 Task: Reply All to email with the signature Courtney Young with the subject 'Request for customer feedback' from softage.1@softage.net with the message 'Please provide me with an update on the budget for the project.'
Action: Mouse moved to (1143, 188)
Screenshot: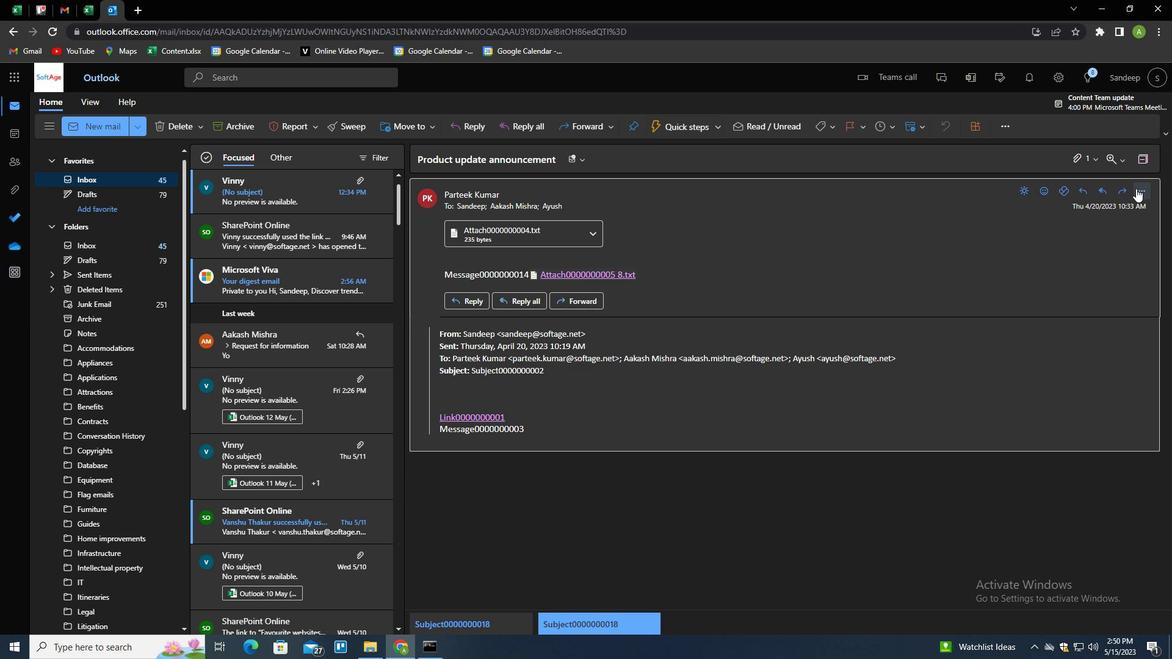 
Action: Mouse pressed left at (1143, 188)
Screenshot: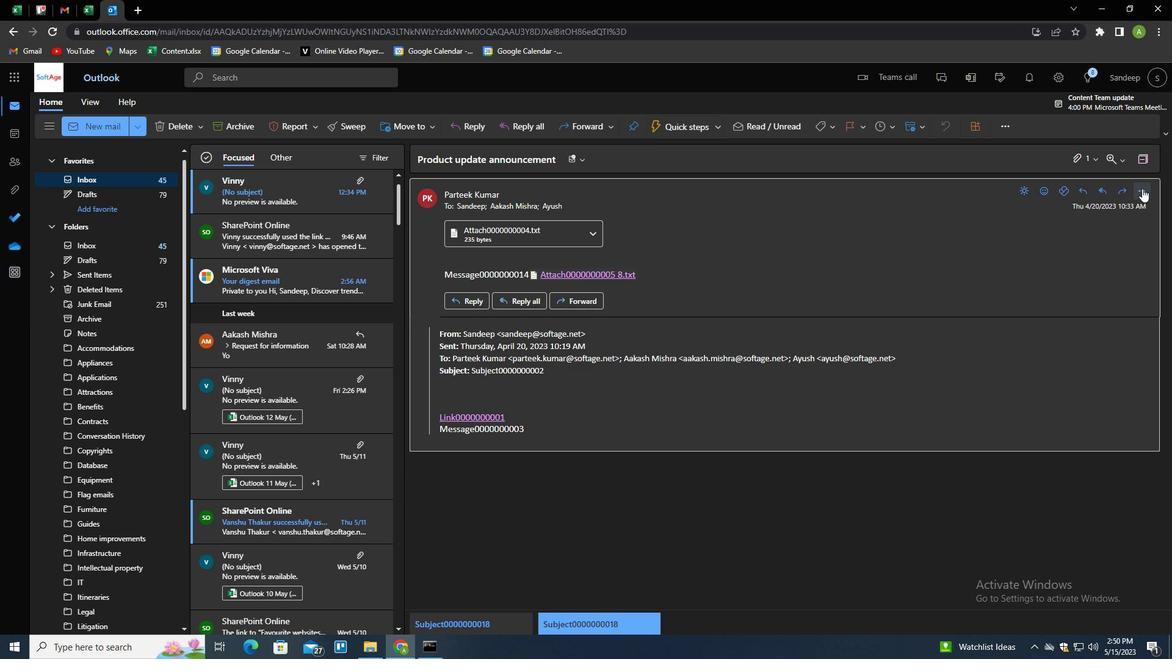 
Action: Mouse moved to (1074, 232)
Screenshot: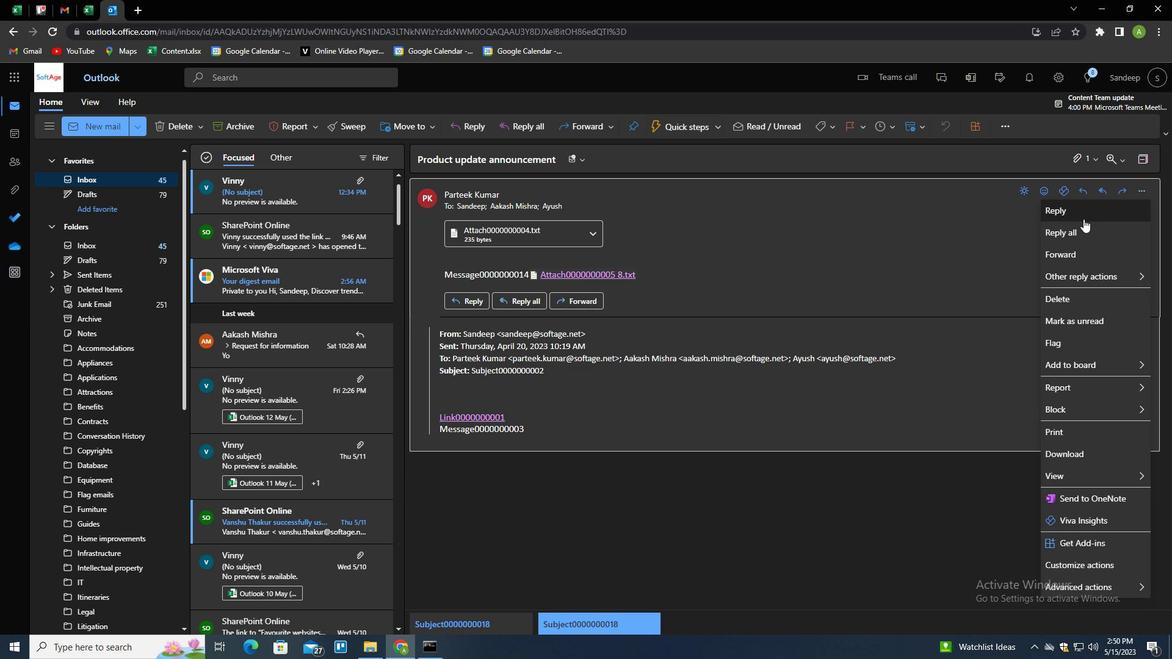 
Action: Mouse pressed left at (1074, 232)
Screenshot: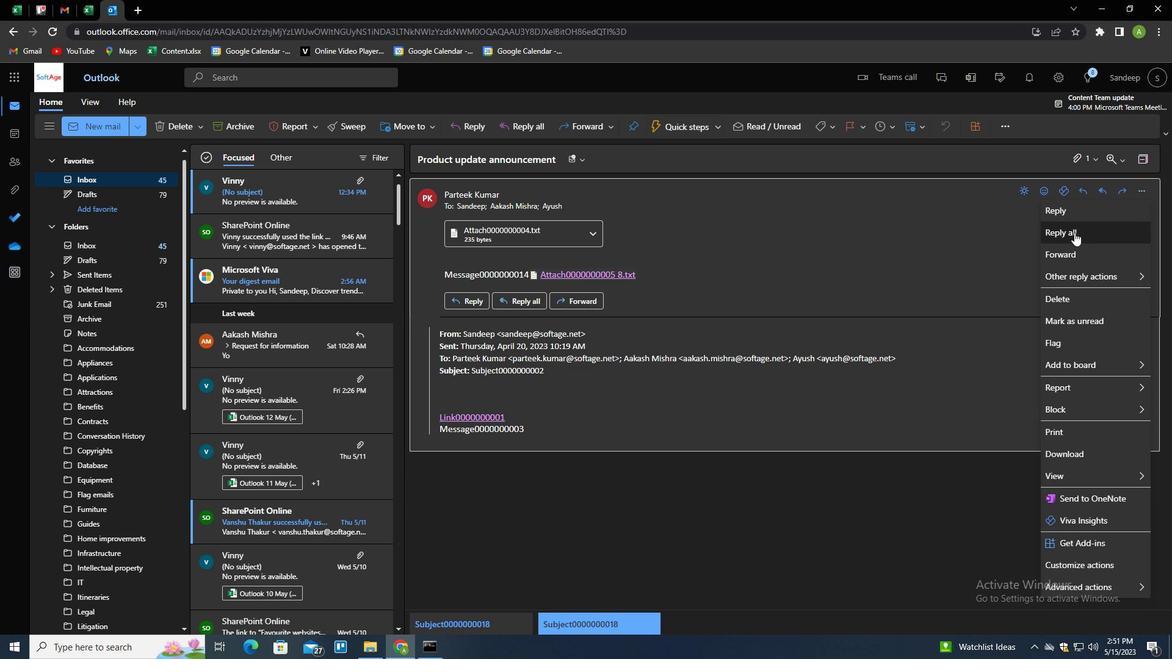 
Action: Mouse moved to (424, 347)
Screenshot: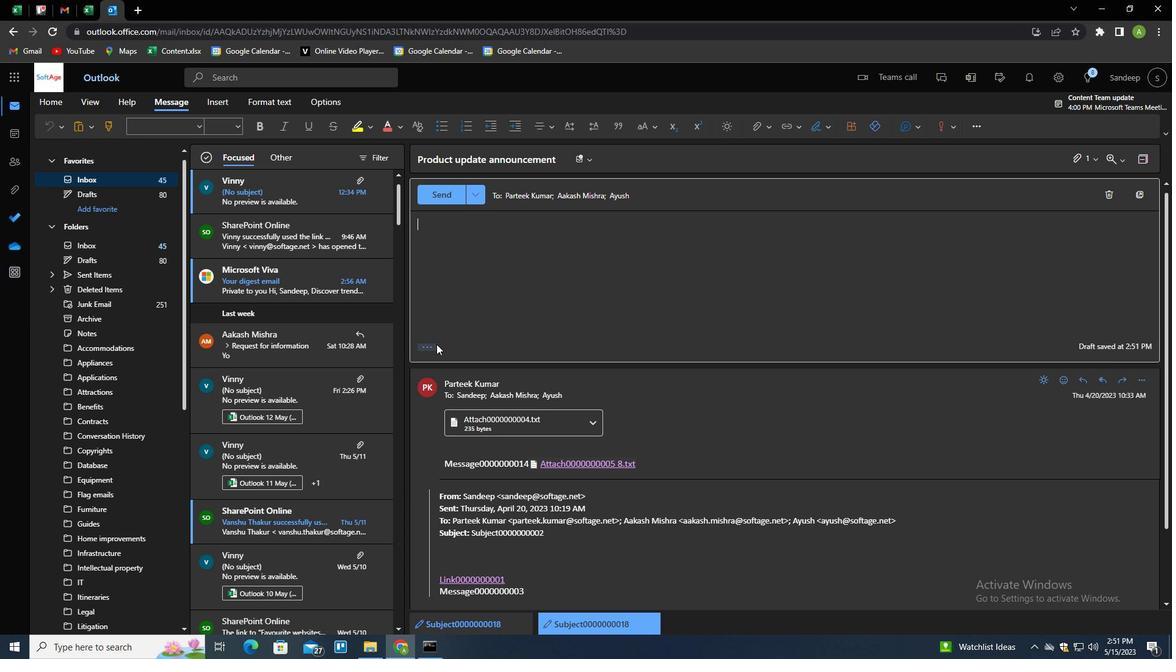 
Action: Mouse pressed left at (424, 347)
Screenshot: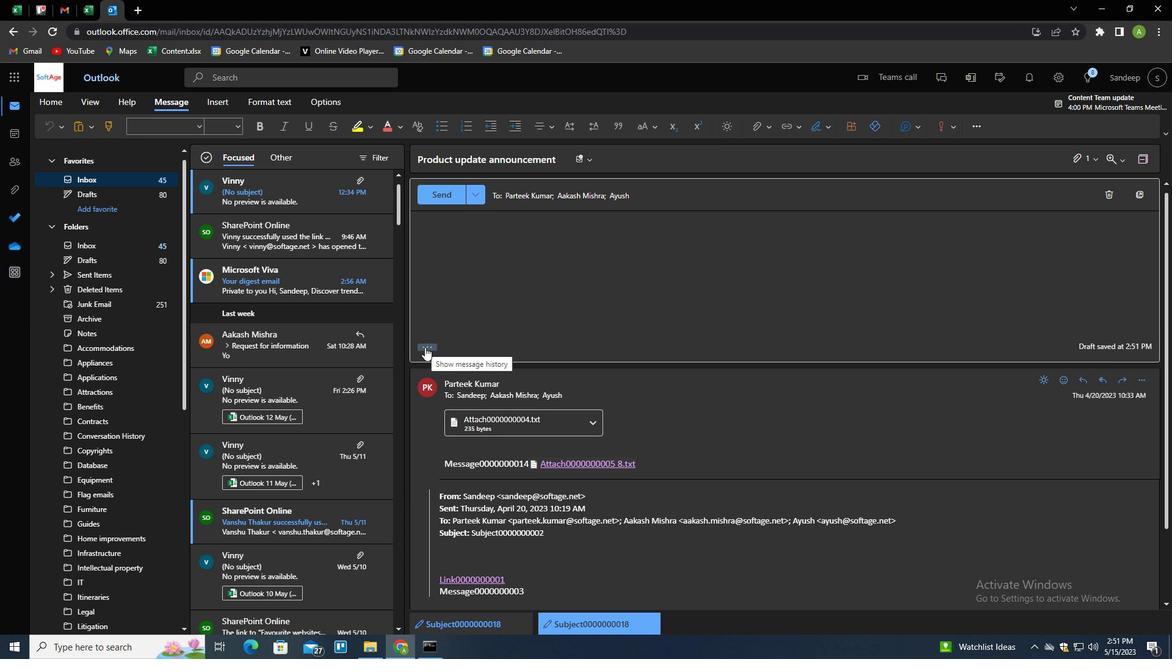
Action: Mouse moved to (821, 128)
Screenshot: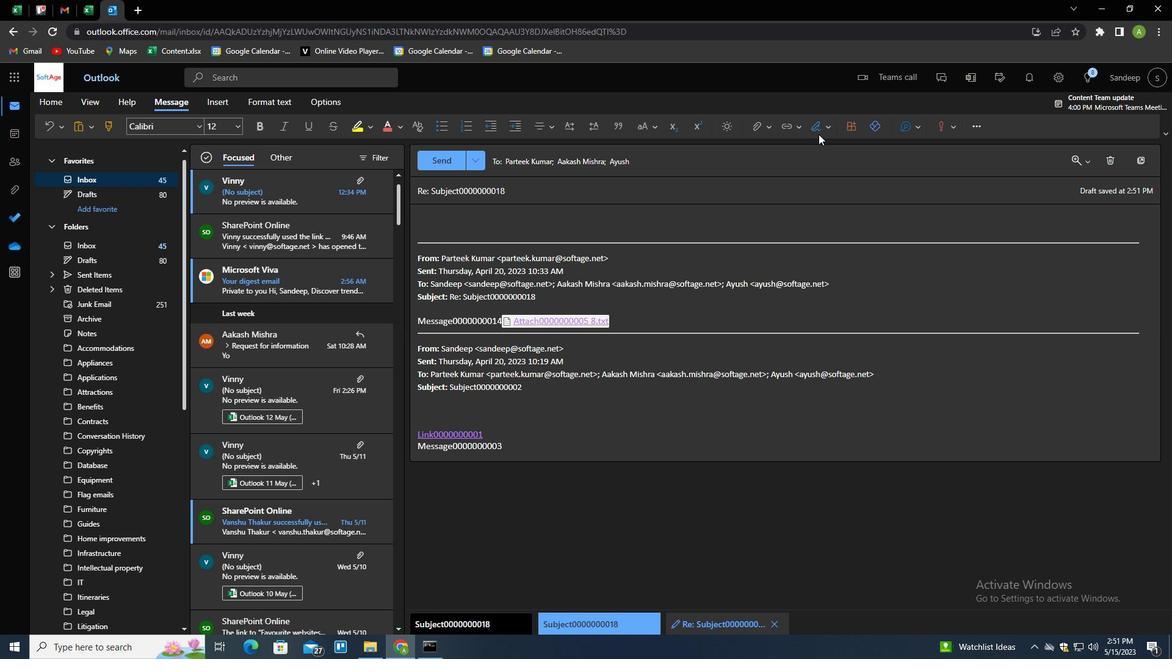 
Action: Mouse pressed left at (821, 128)
Screenshot: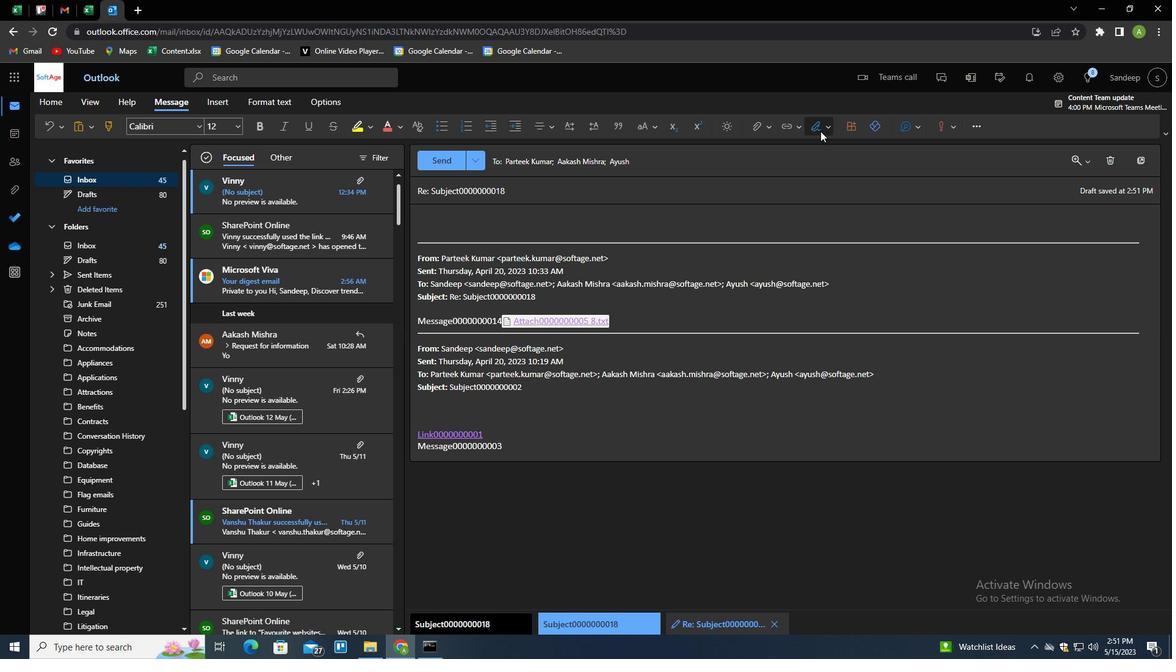 
Action: Mouse moved to (798, 175)
Screenshot: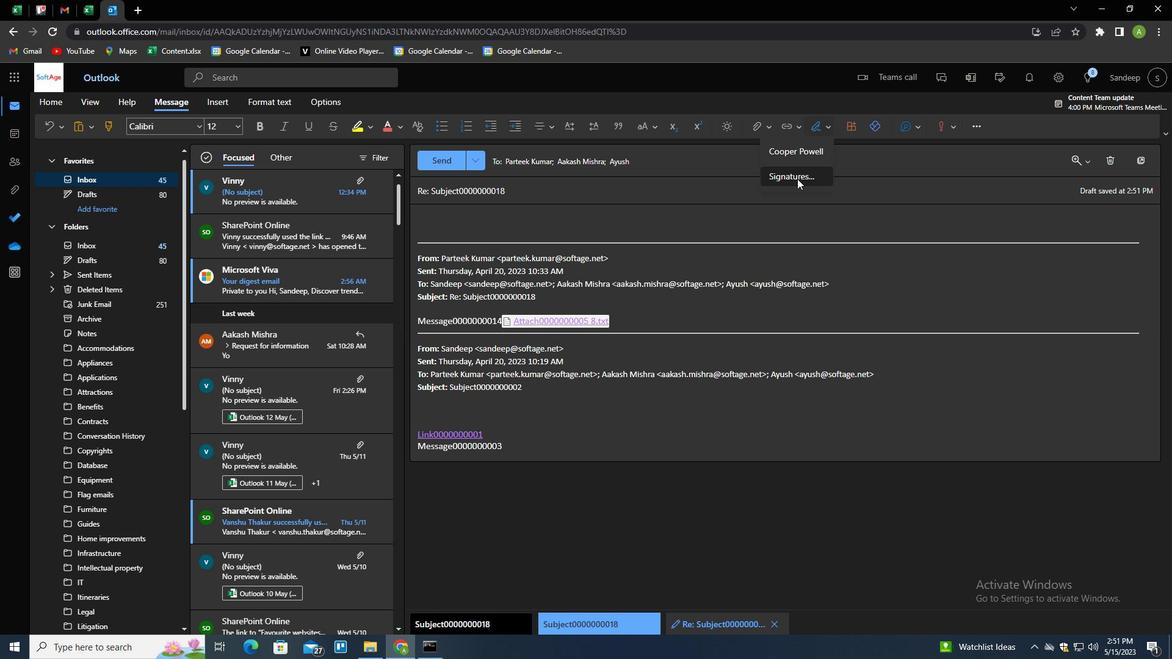 
Action: Mouse pressed left at (798, 175)
Screenshot: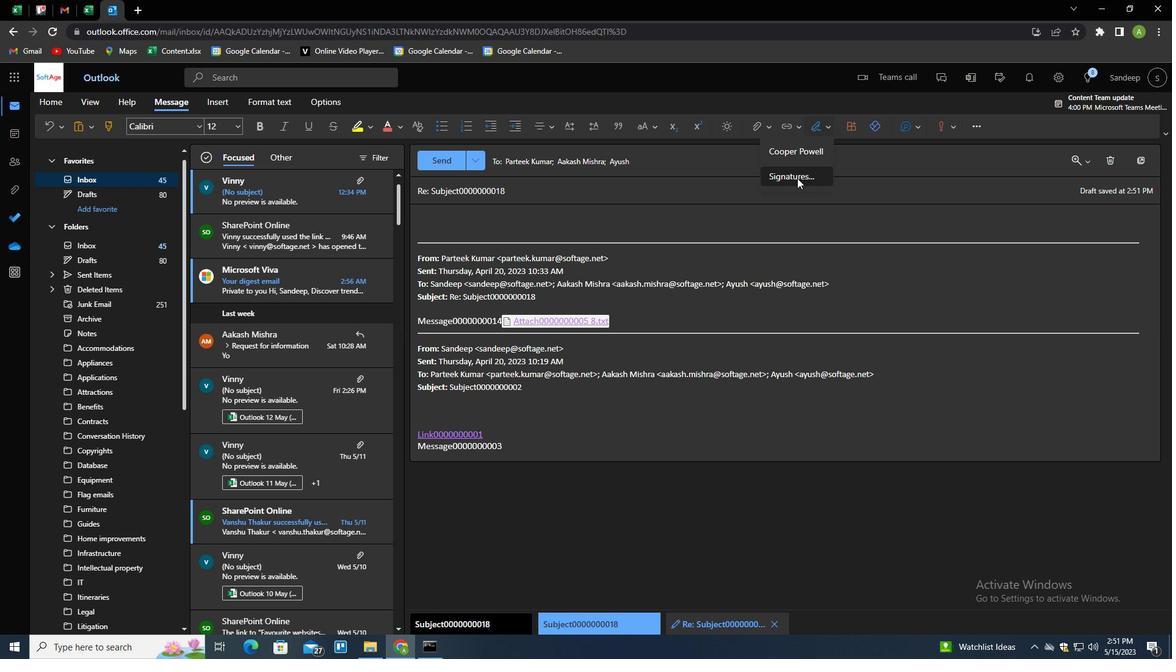 
Action: Mouse moved to (819, 217)
Screenshot: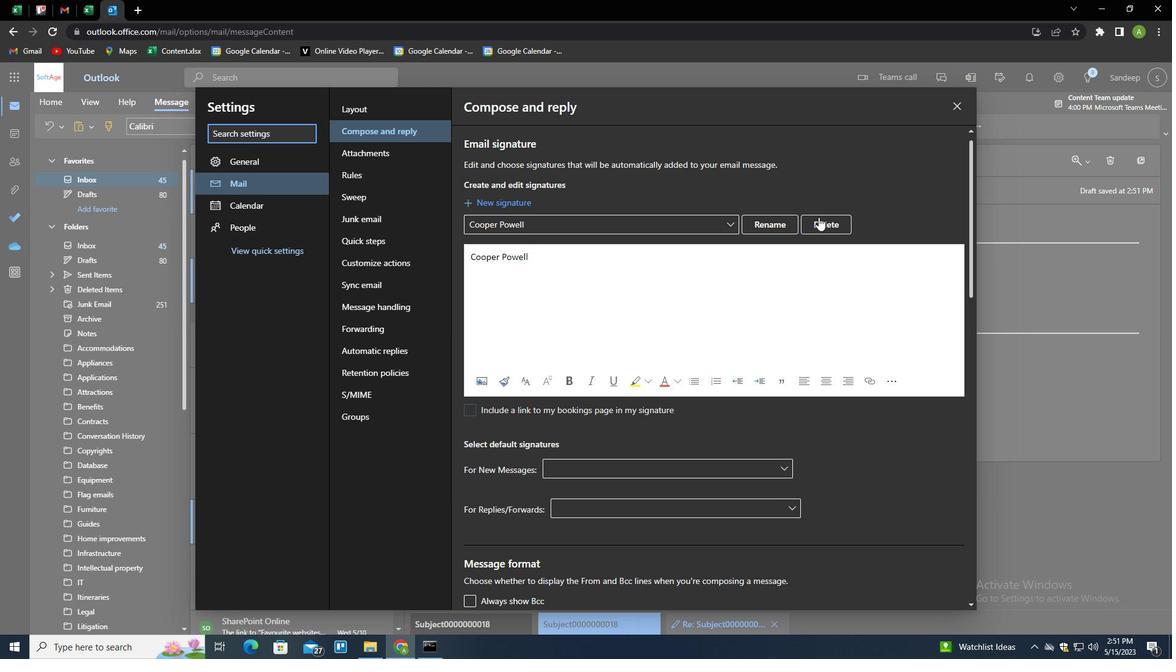 
Action: Mouse pressed left at (819, 217)
Screenshot: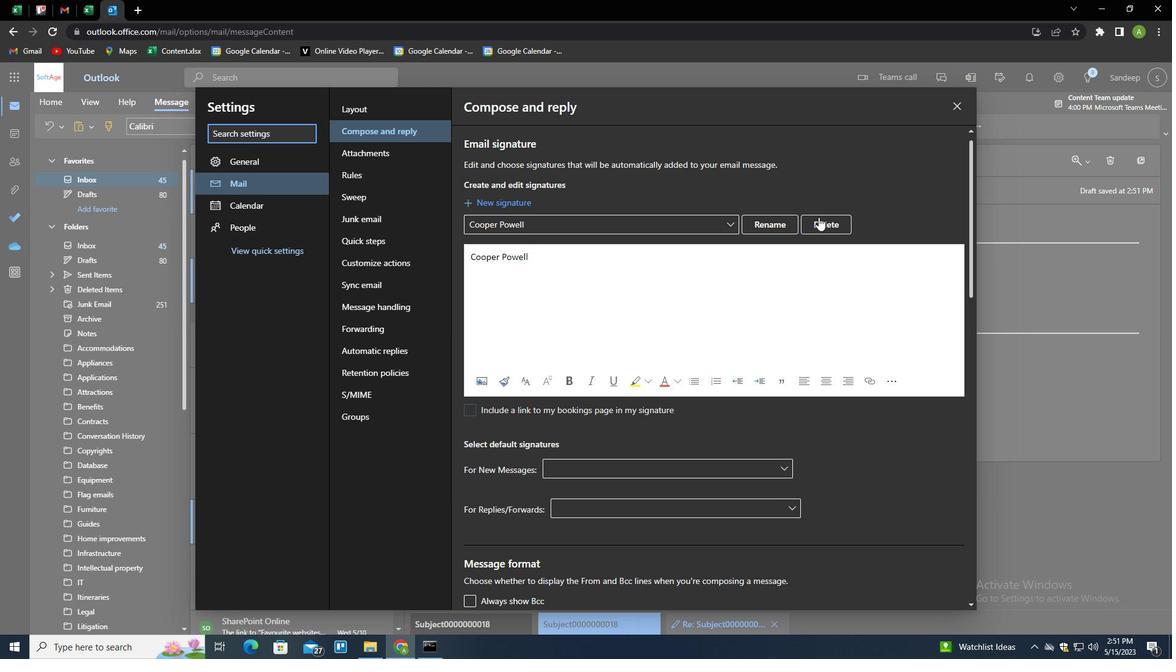 
Action: Mouse moved to (791, 221)
Screenshot: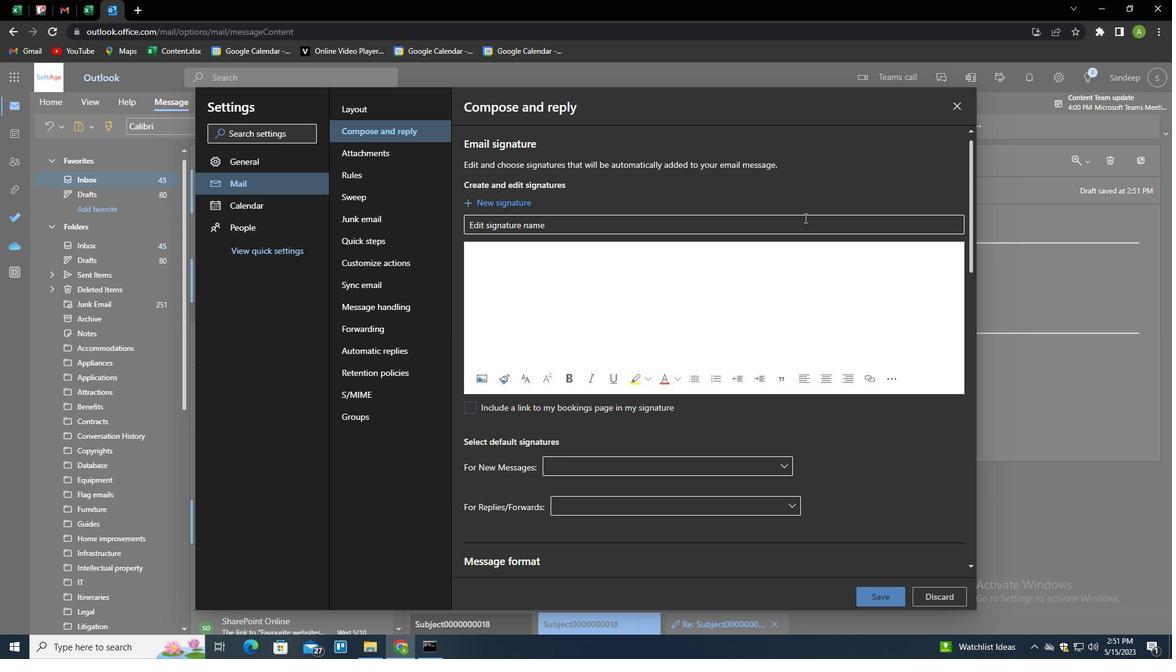 
Action: Mouse pressed left at (791, 221)
Screenshot: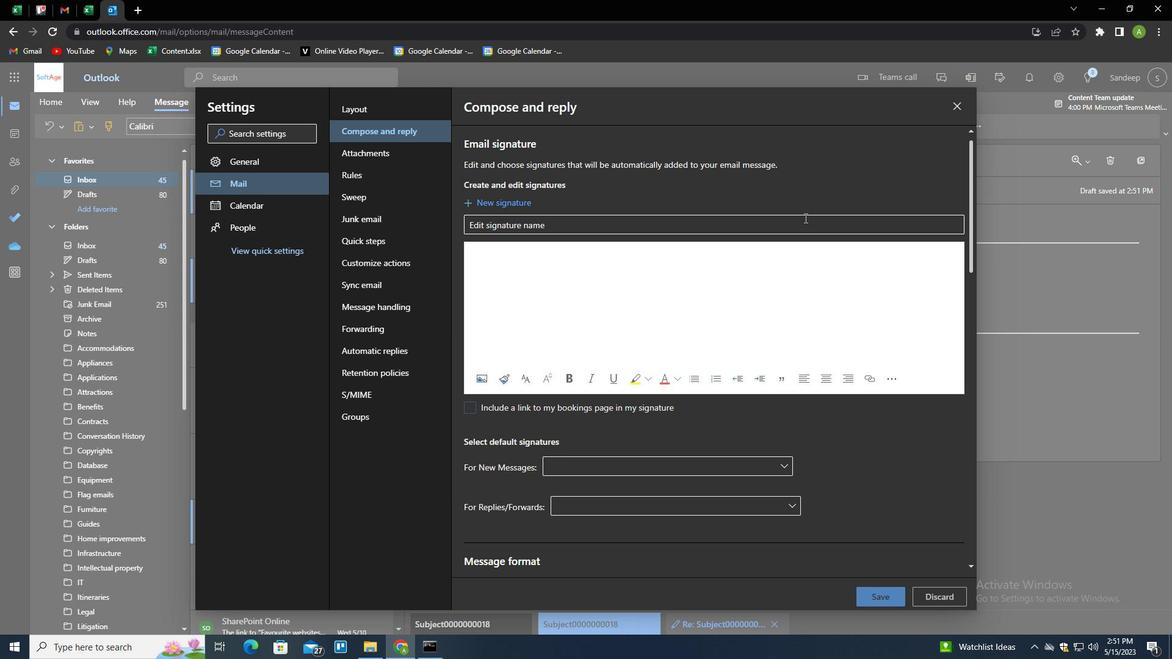 
Action: Key pressed <Key.shift>COURTNEY<Key.space><Key.shift>YOUND<Key.tab><Key.shift>COURTNEY<Key.space><Key.shift><Key.shift><Key.shift><Key.shift><Key.shift><Key.shift><Key.shift><Key.shift><Key.shift><Key.shift><Key.shift><Key.shift><Key.shift><Key.shift><Key.shift><Key.shift><Key.shift><Key.shift><Key.shift><Key.shift><Key.shift><Key.shift><Key.shift><Key.shift><Key.shift><Key.shift><Key.shift><Key.shift><Key.shift><Key.shift><Key.shift><Key.shift><Key.shift><Key.shift><Key.shift><Key.shift><Key.shift><Key.shift><Key.shift><Key.shift>YOUND
Screenshot: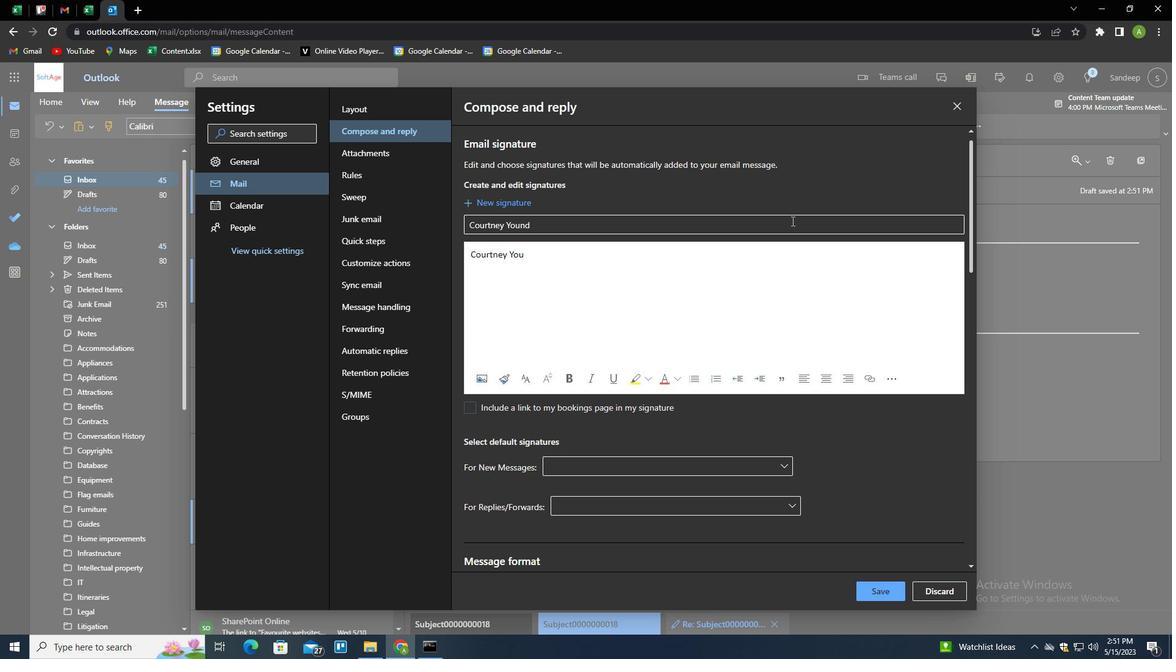 
Action: Mouse moved to (883, 586)
Screenshot: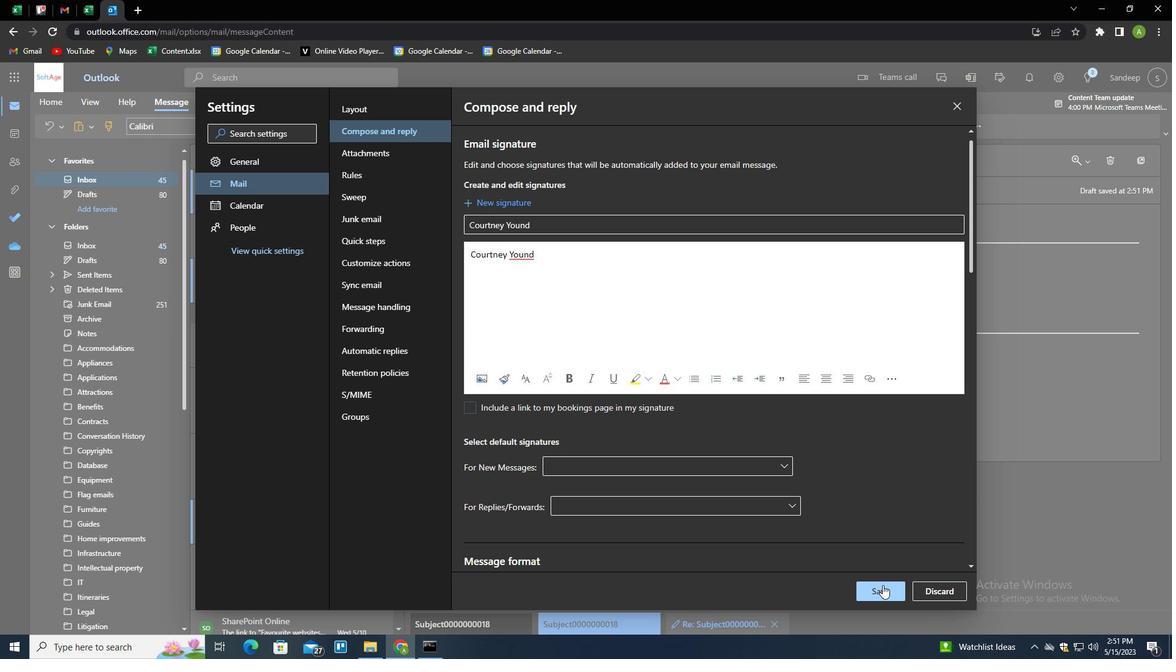 
Action: Mouse pressed left at (883, 586)
Screenshot: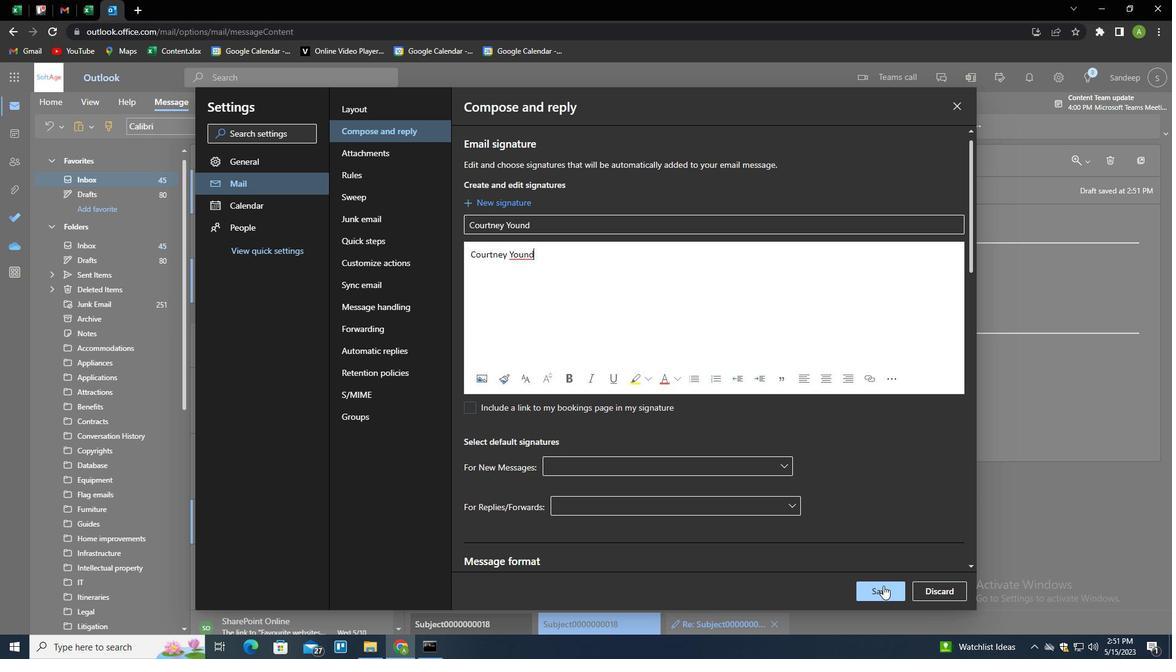 
Action: Mouse moved to (1026, 341)
Screenshot: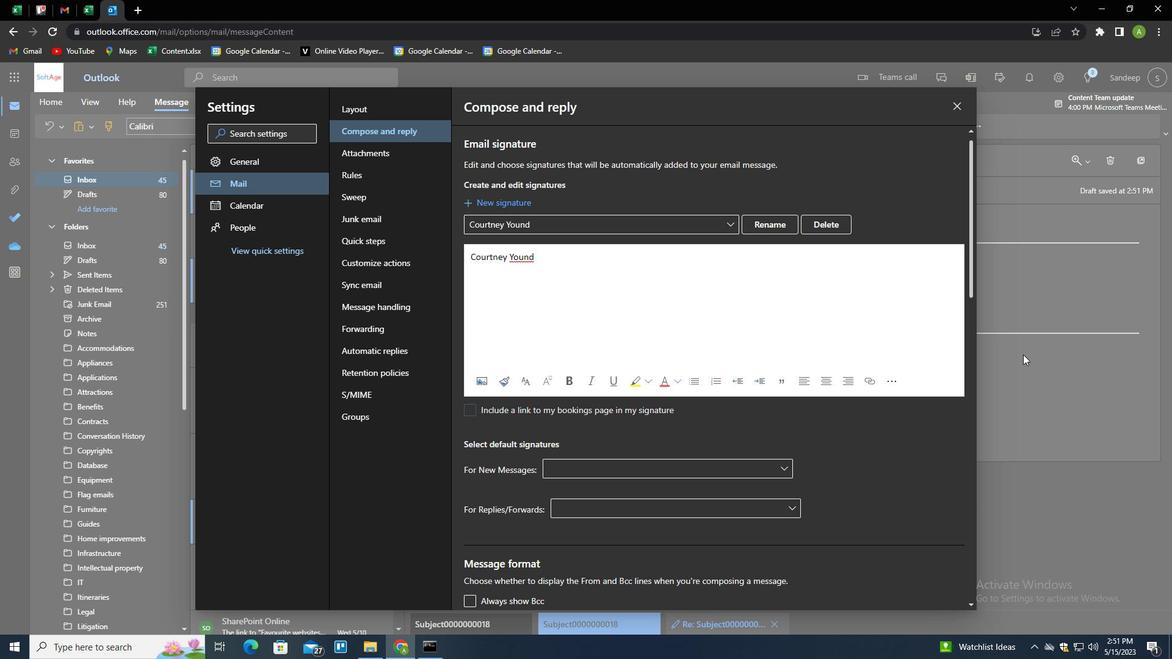 
Action: Mouse pressed left at (1026, 341)
Screenshot: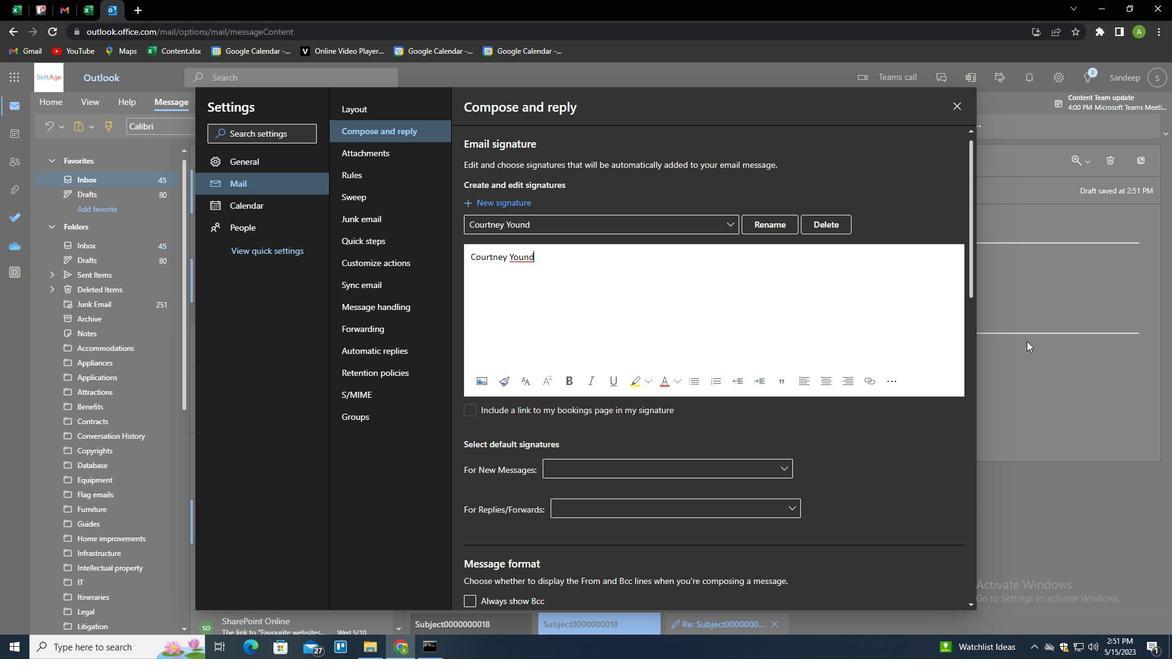 
Action: Mouse moved to (825, 123)
Screenshot: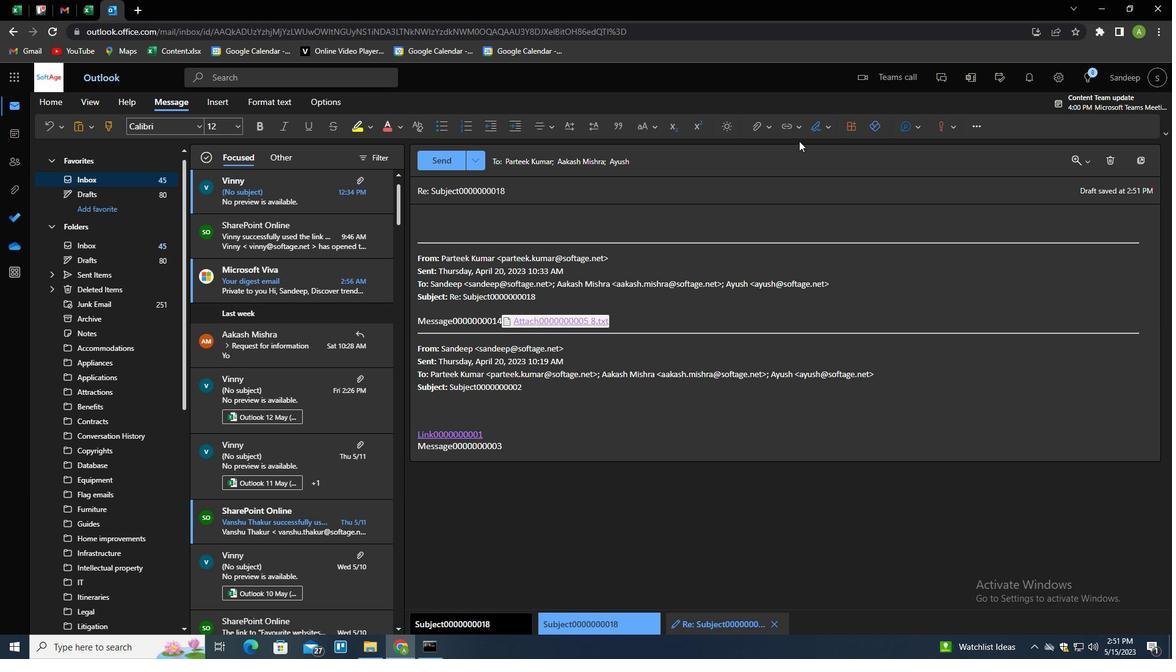 
Action: Mouse pressed left at (825, 123)
Screenshot: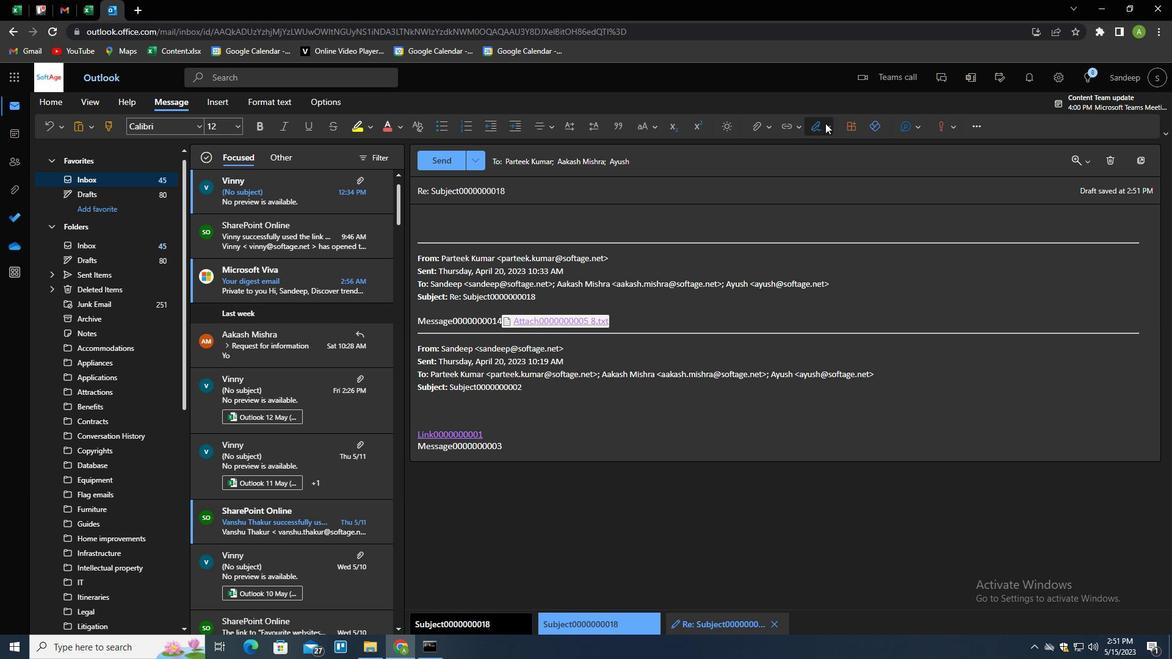 
Action: Mouse moved to (813, 152)
Screenshot: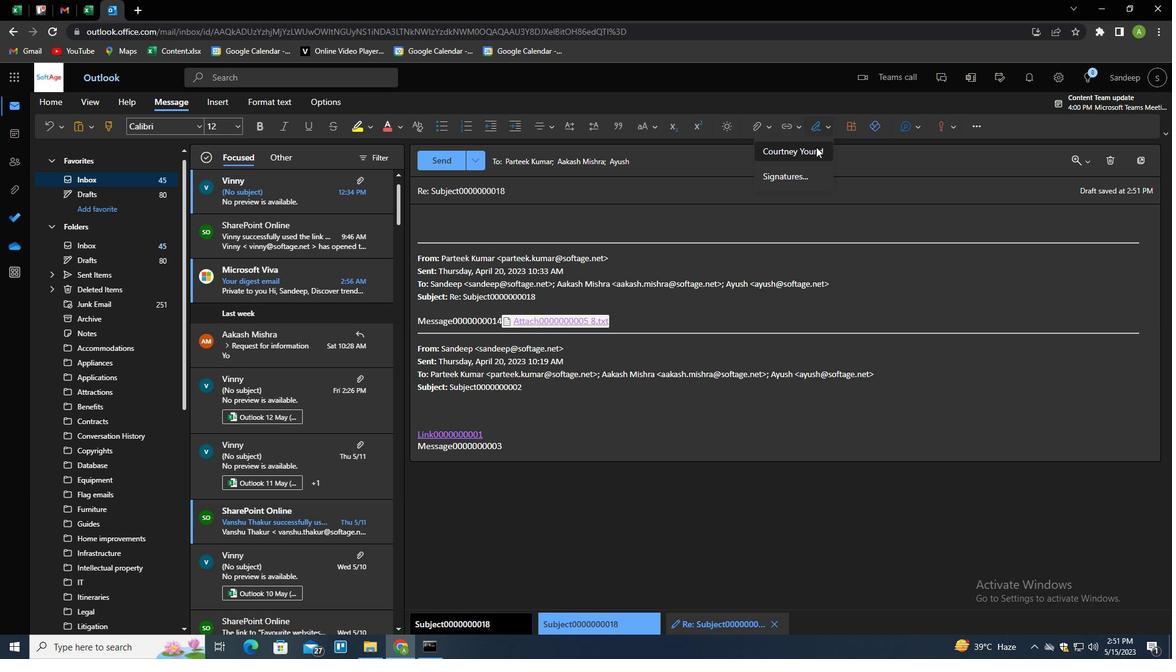 
Action: Mouse pressed left at (813, 152)
Screenshot: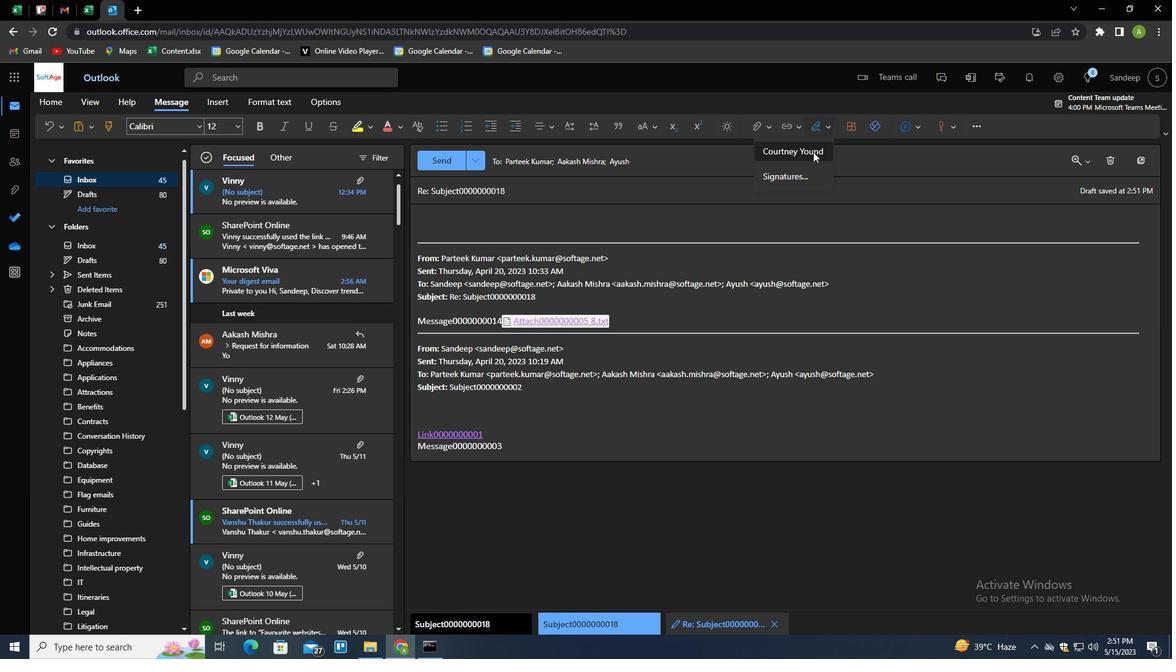 
Action: Mouse moved to (427, 186)
Screenshot: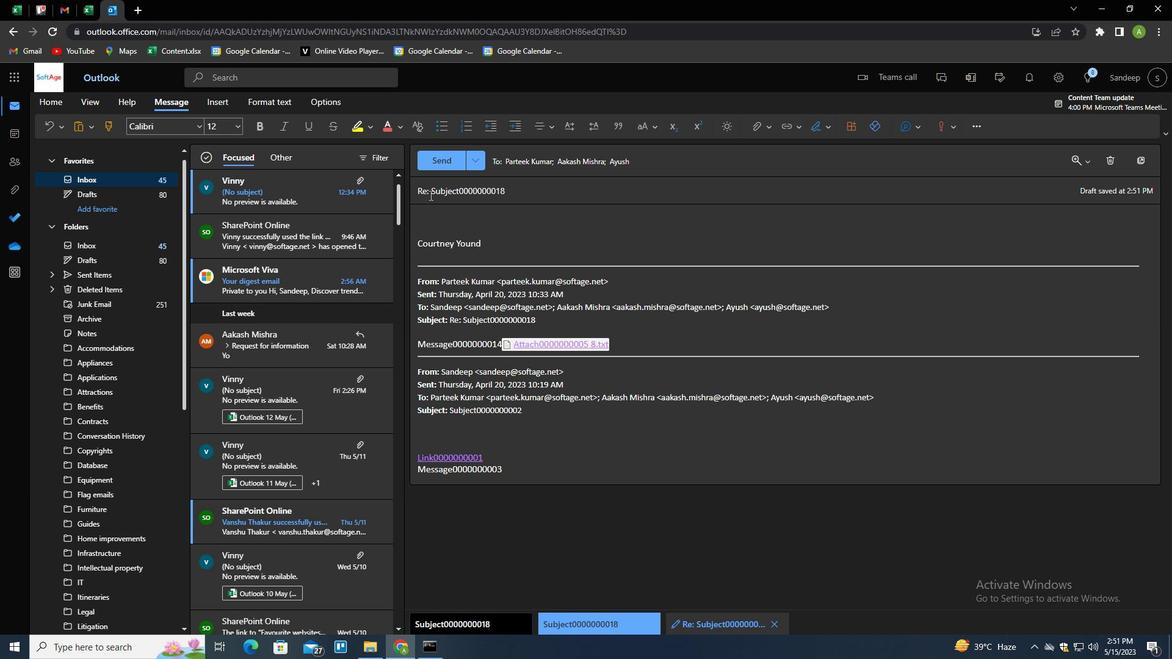 
Action: Mouse pressed left at (427, 186)
Screenshot: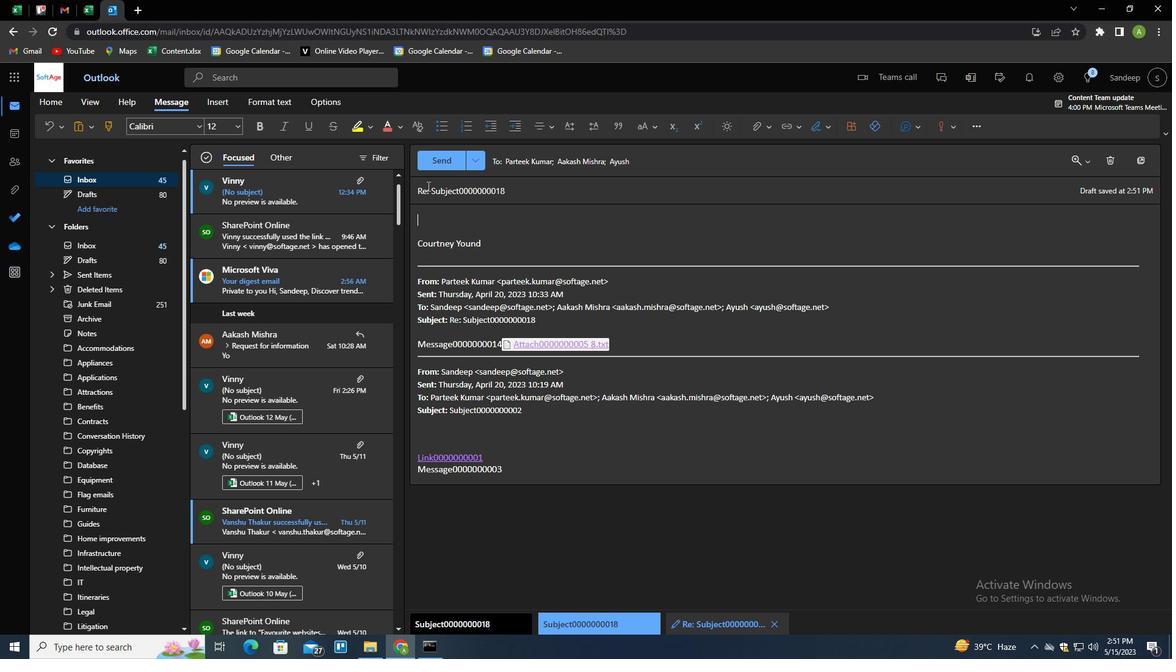 
Action: Mouse pressed left at (427, 186)
Screenshot: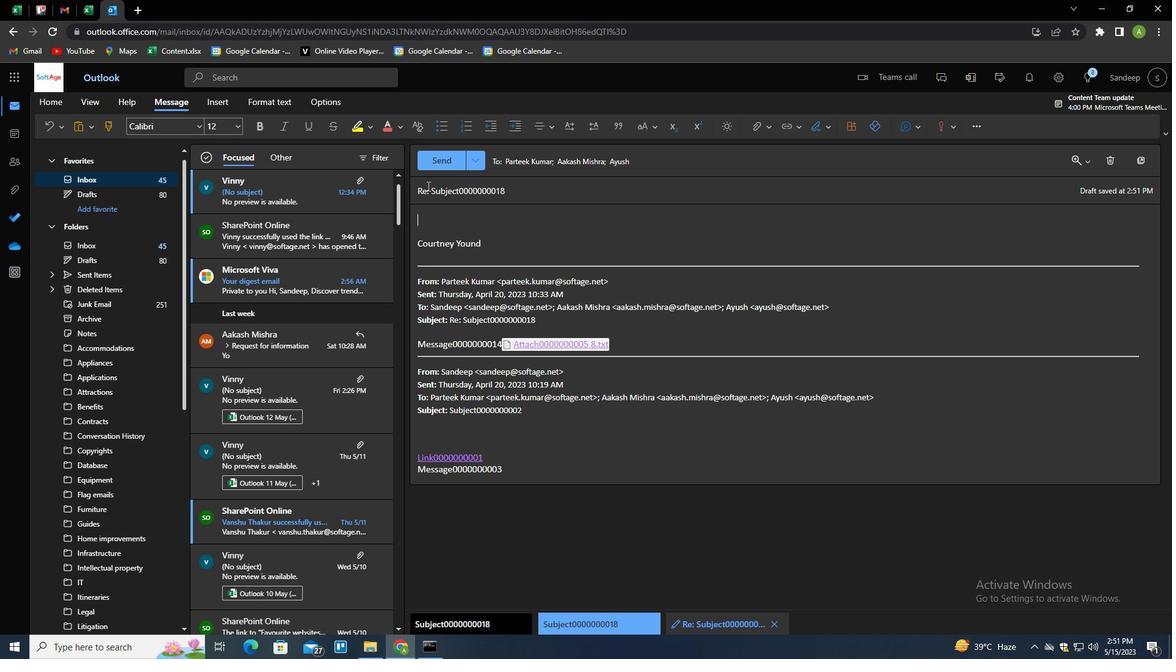 
Action: Mouse pressed left at (427, 186)
Screenshot: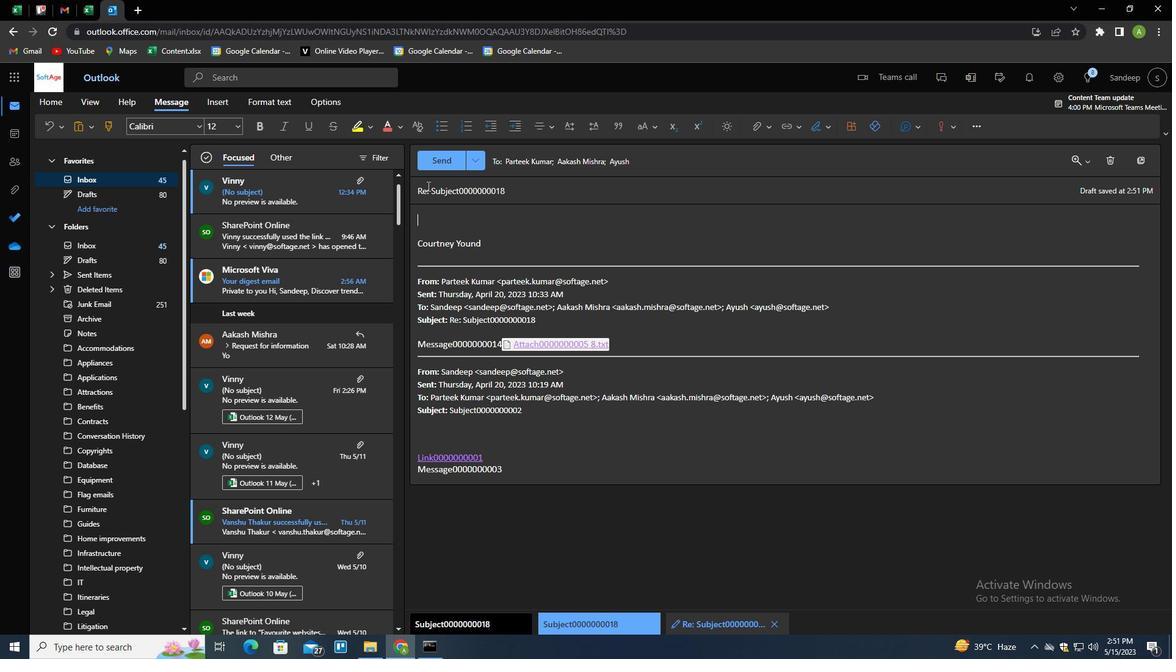 
Action: Key pressed <Key.shift>REQUEST<Key.space>FO<Key.space><Key.backspace>R<Key.space>CUSTOMER<Key.space>FEEDBACK<Key.tab><Key.shift>PLESE<Key.backspace><Key.backspace>ASE<Key.space>PROVIDE<Key.space>ME<Key.space>WITH<Key.space>AN<Key.space>UPDATE<Key.space>ON<Key.space>THE<Key.space>BUDF<Key.backspace>GER<Key.backspace>R<Key.backspace>T<Key.space>FOR<Key.space>THE<Key.space>PROJECT<Key.shift>><Key.backspace><Key.backspace>T.
Screenshot: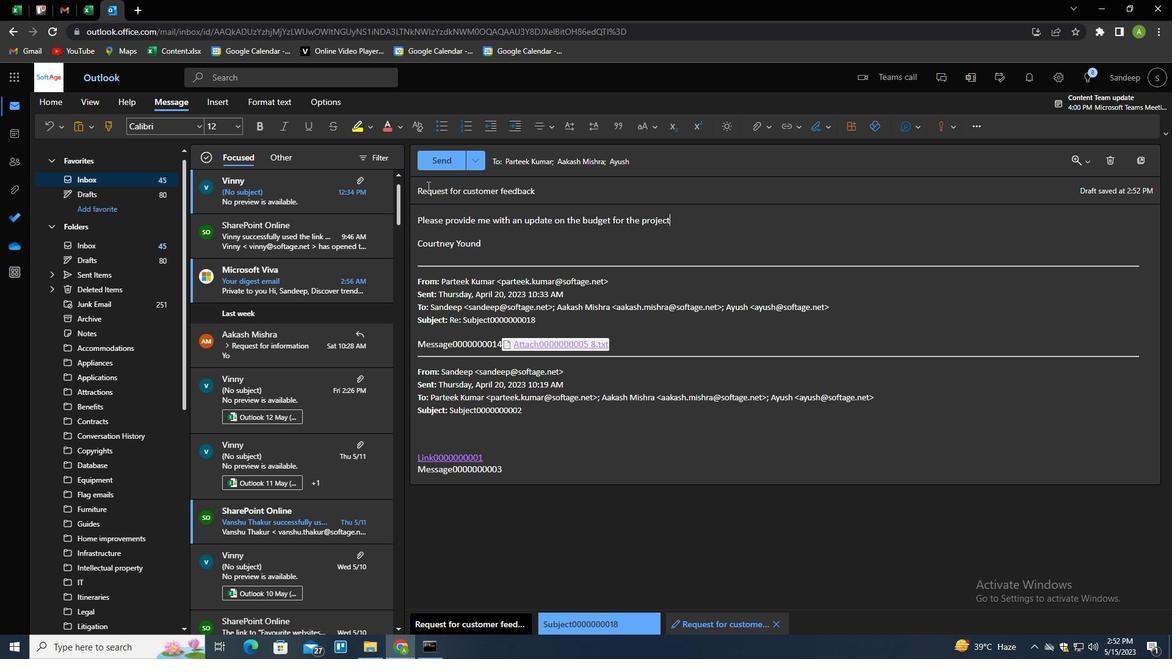 
Action: Mouse moved to (439, 156)
Screenshot: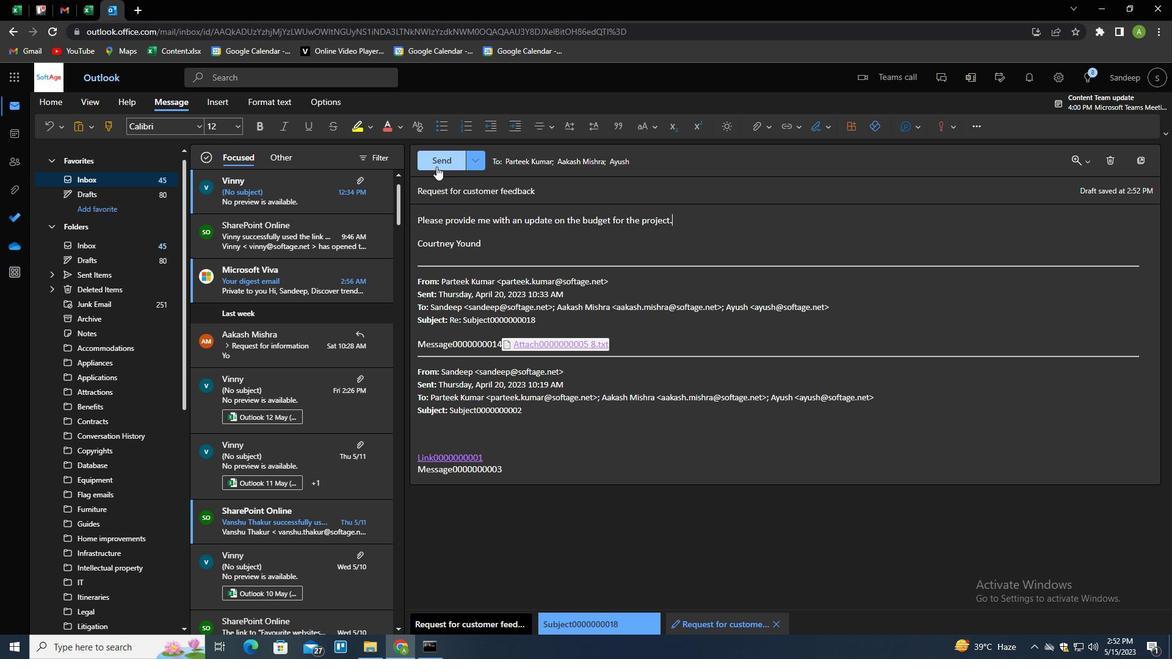 
Action: Mouse pressed left at (439, 156)
Screenshot: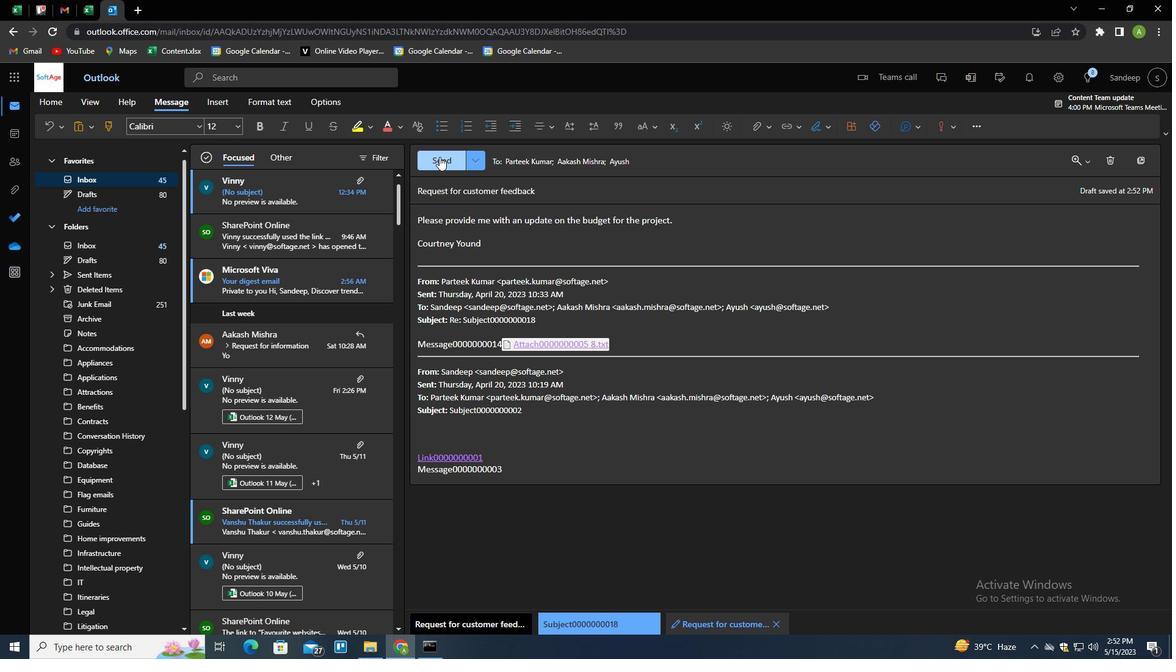 
